 Task: Find the distance between Chicago and Indiana Dunes National Park.
Action: Mouse moved to (244, 59)
Screenshot: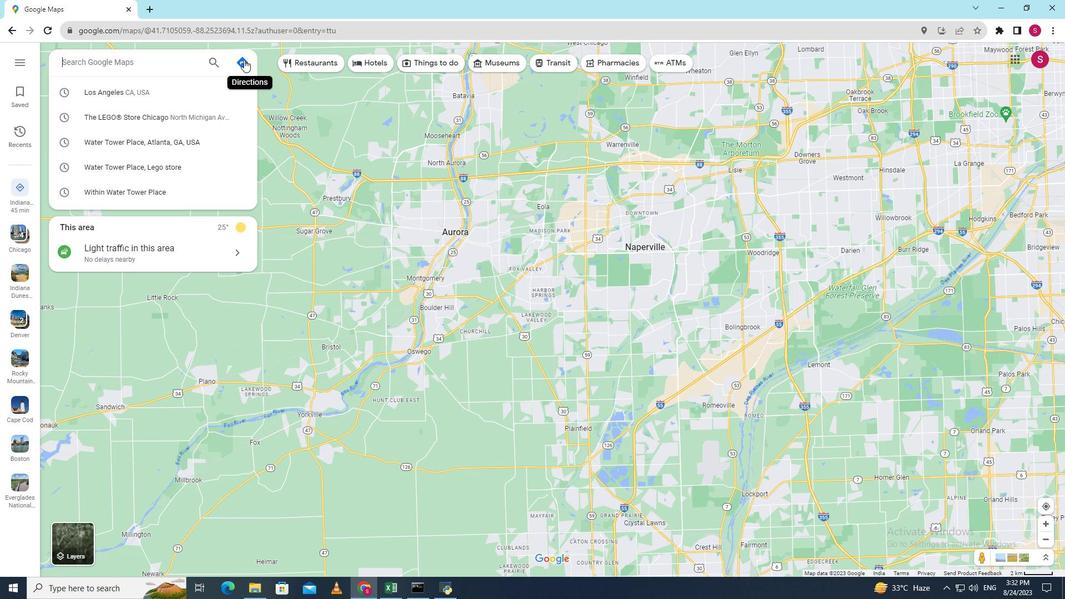 
Action: Mouse pressed left at (244, 59)
Screenshot: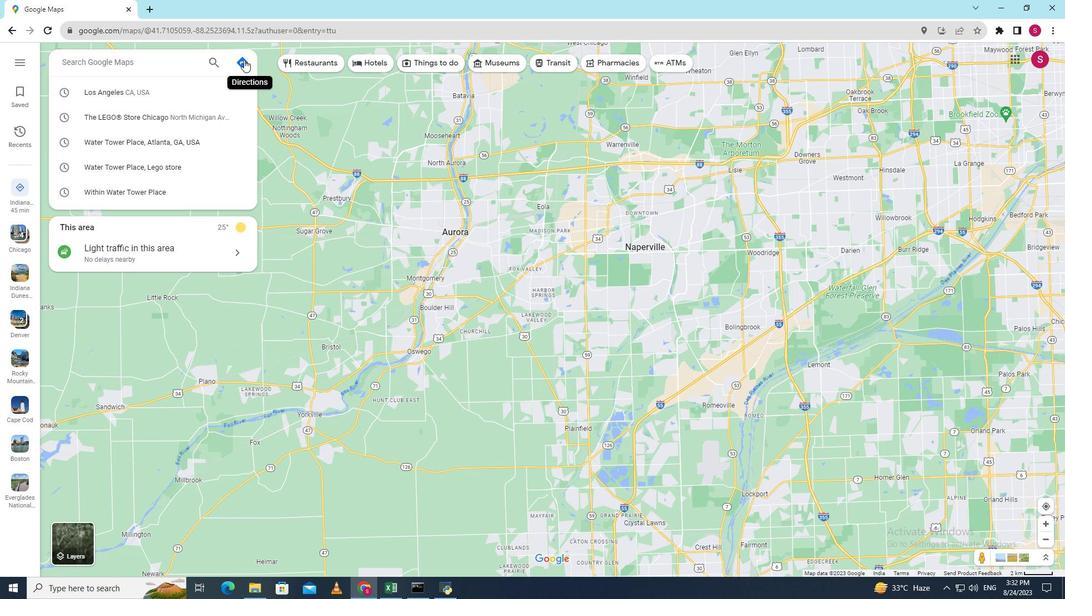 
Action: Mouse moved to (205, 105)
Screenshot: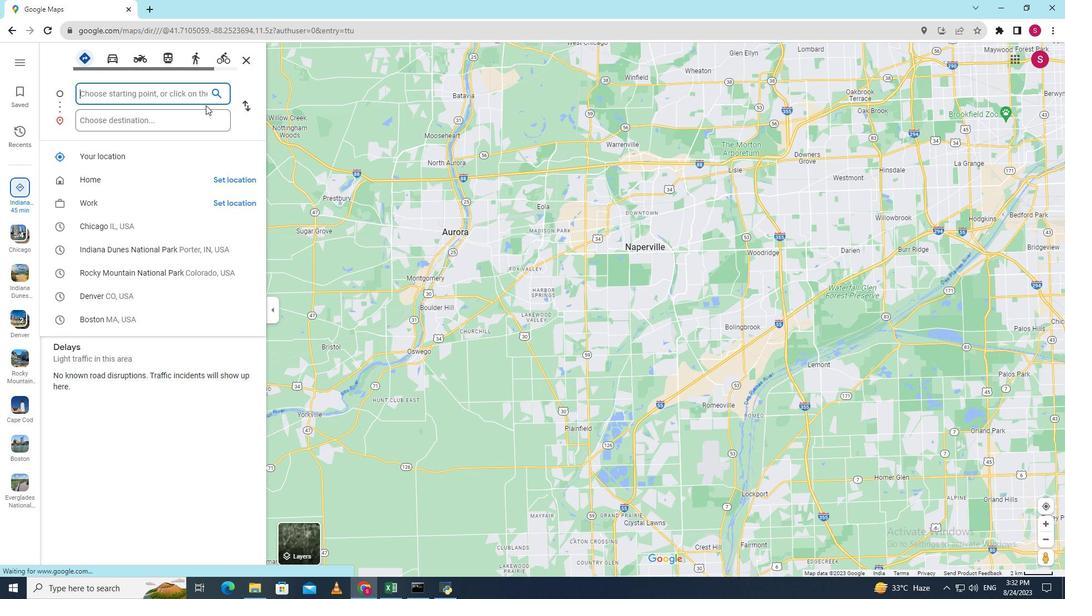 
Action: Key pressed <Key.shift>
Screenshot: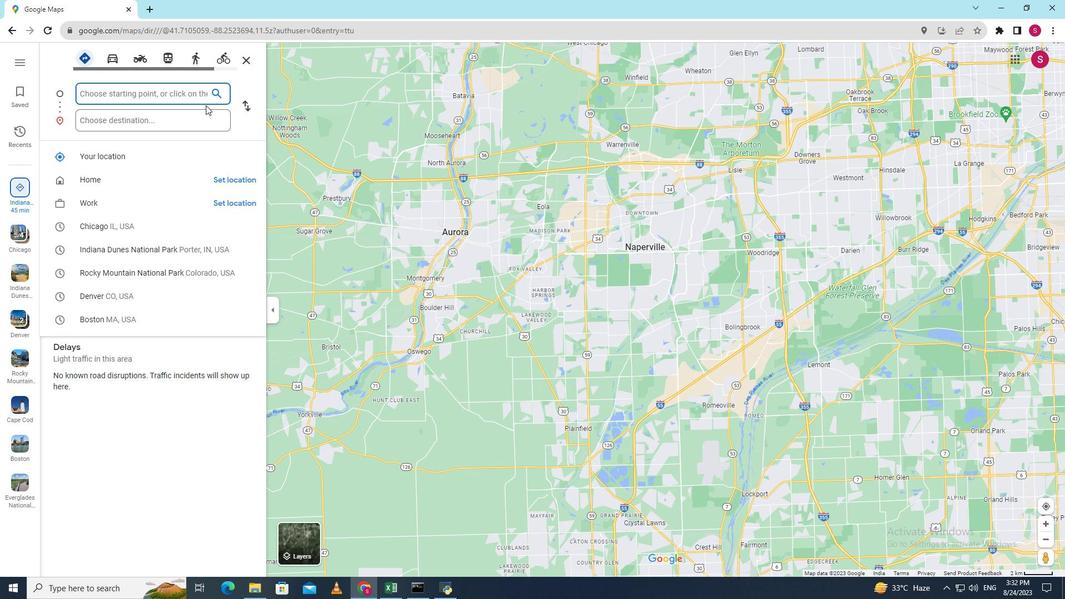 
Action: Mouse moved to (205, 104)
Screenshot: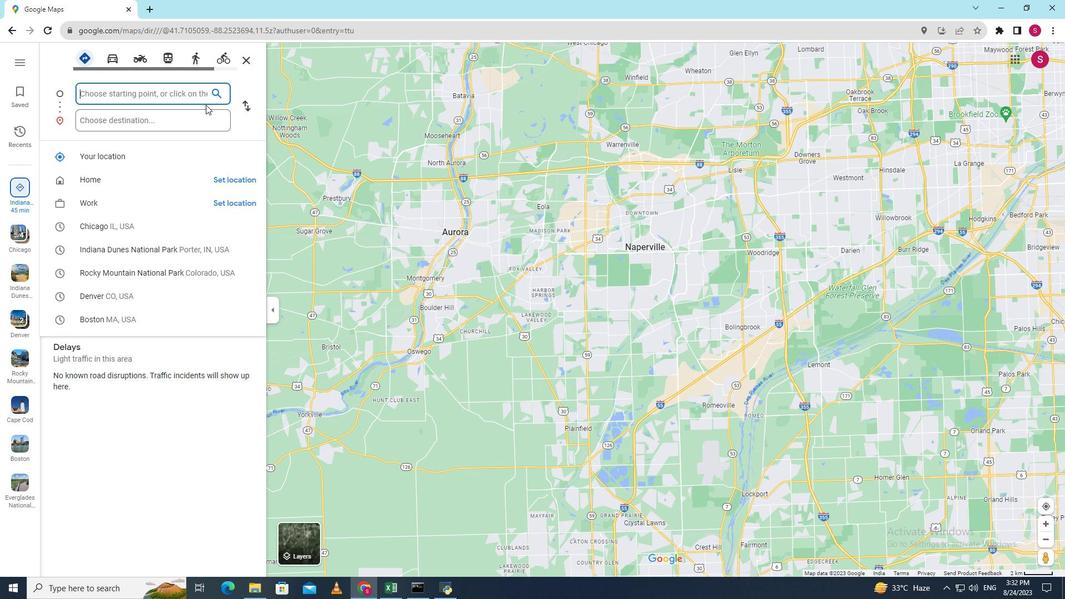 
Action: Key pressed <Key.shift><Key.shift>Chicago
Screenshot: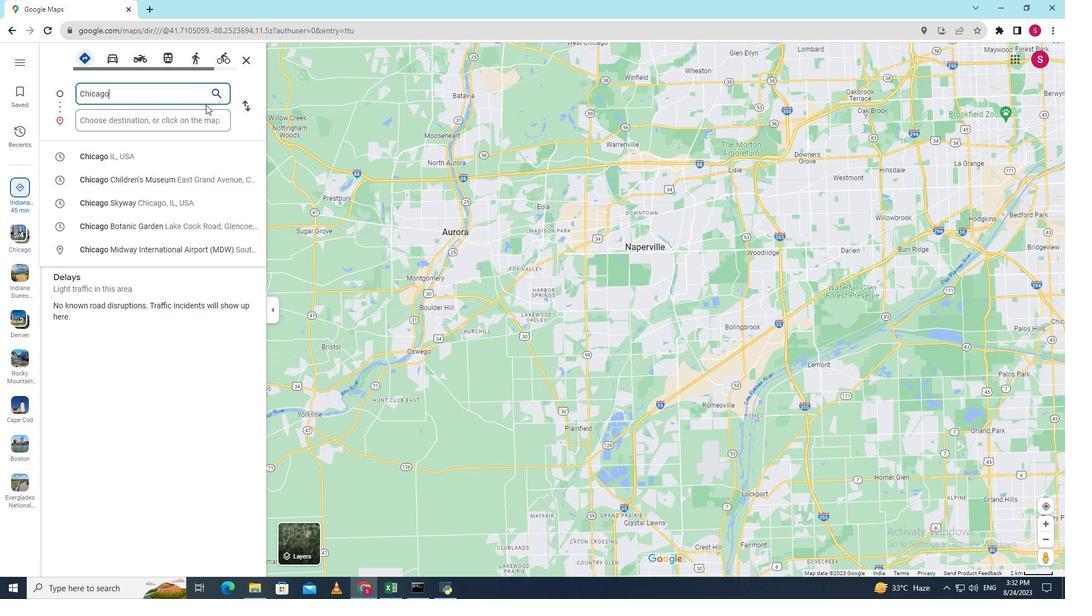 
Action: Mouse moved to (167, 121)
Screenshot: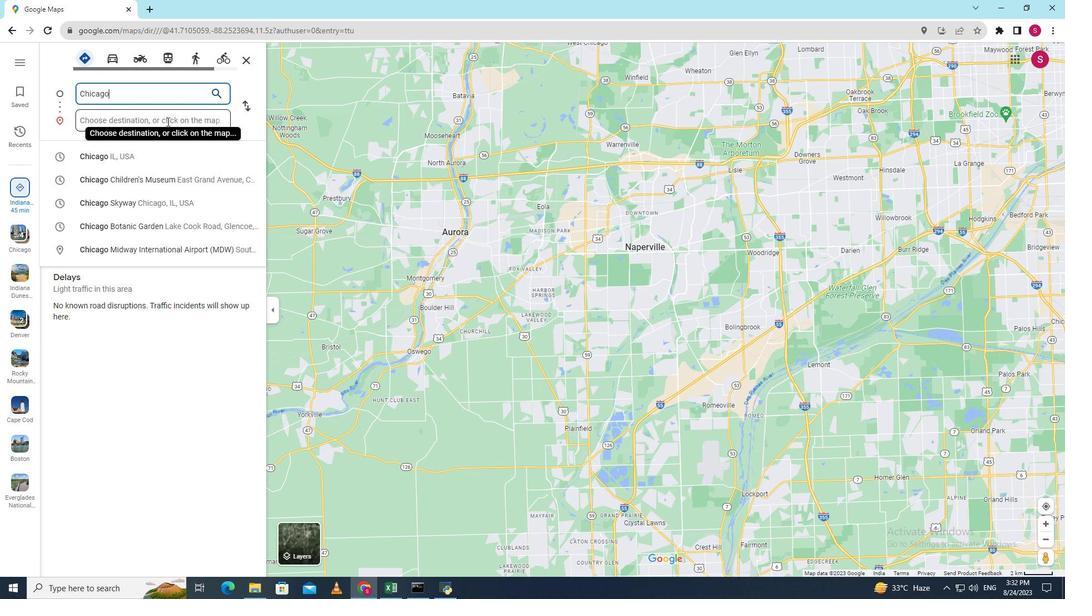 
Action: Mouse pressed left at (167, 121)
Screenshot: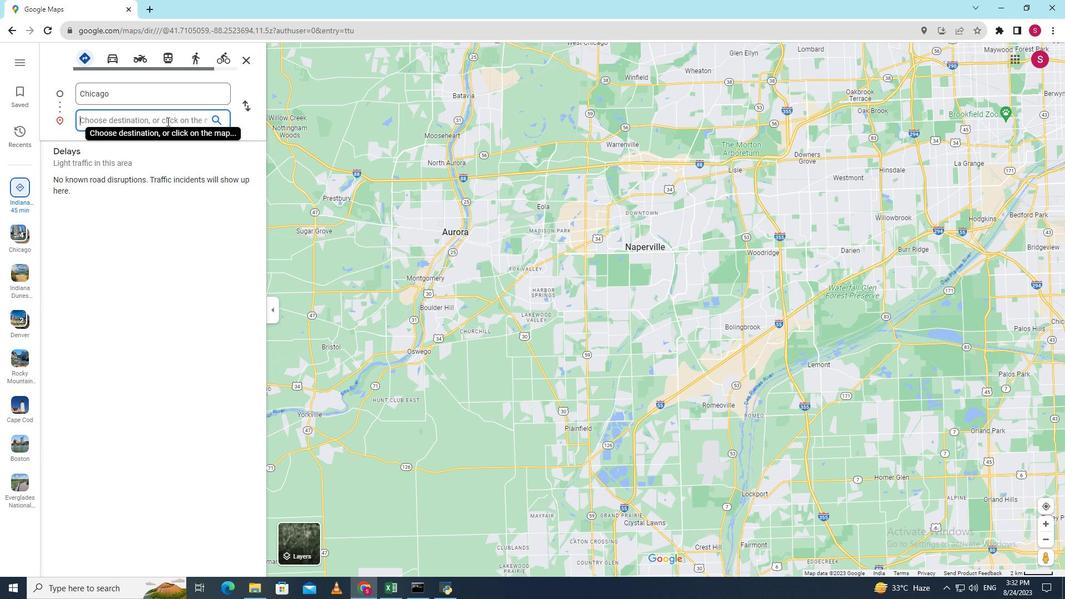 
Action: Key pressed <Key.shift><Key.shift><Key.shift><Key.shift><Key.shift>Indiana<Key.space><Key.shift><Key.shift><Key.shift><Key.shift><Key.shift><Key.shift>Dunes<Key.space><Key.shift><Key.shift><Key.shift><Key.shift><Key.shift><Key.shift><Key.shift><Key.shift><Key.shift><Key.shift><Key.shift><Key.shift><Key.shift>National<Key.space><Key.shift>Park<Key.enter>
Screenshot: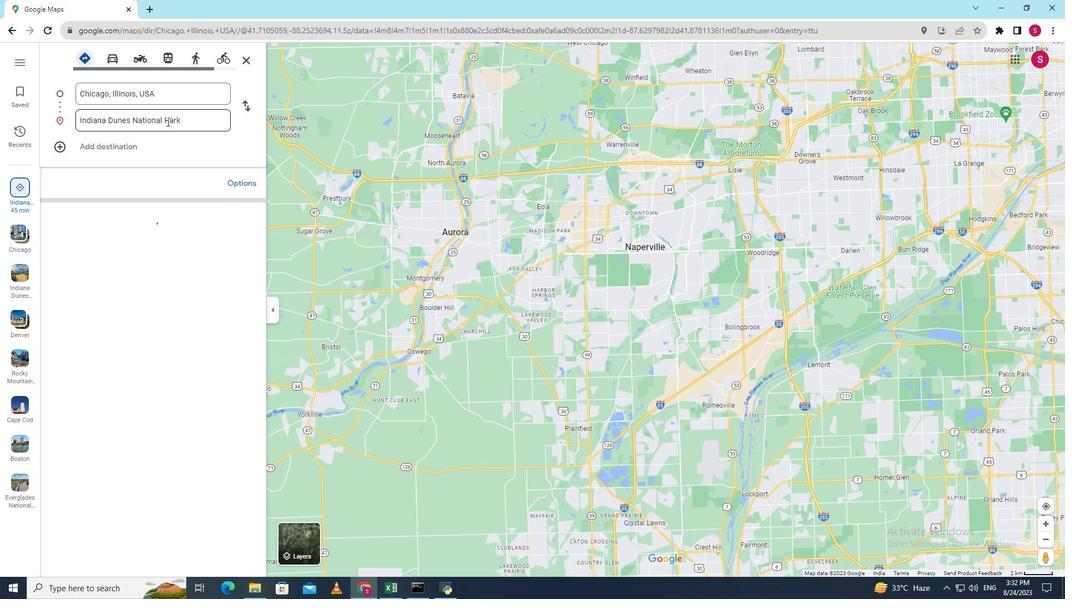 
Action: Mouse moved to (439, 141)
Screenshot: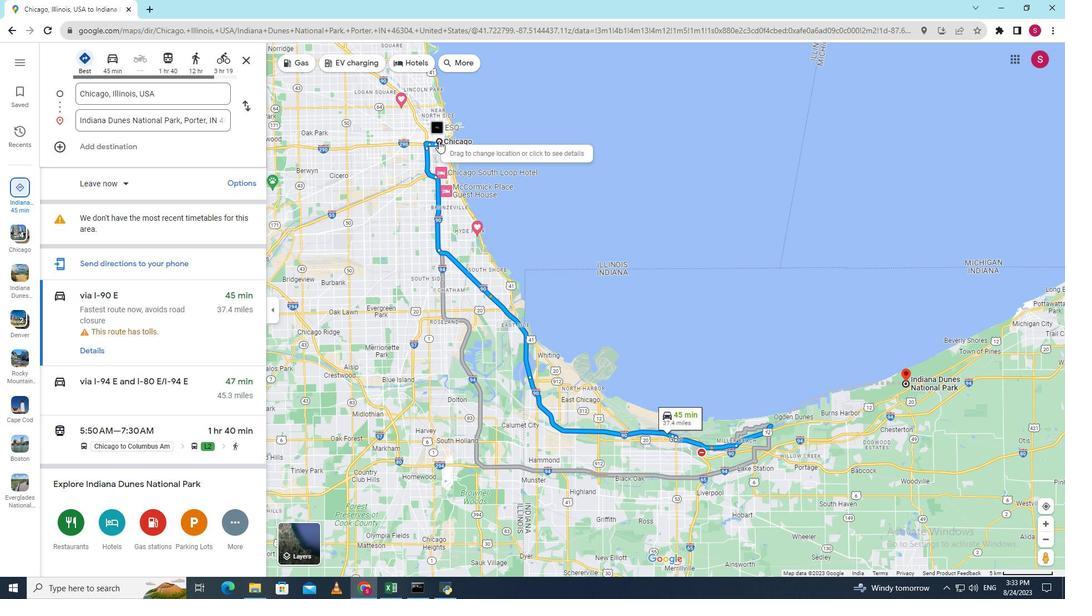 
Action: Mouse pressed right at (439, 141)
Screenshot: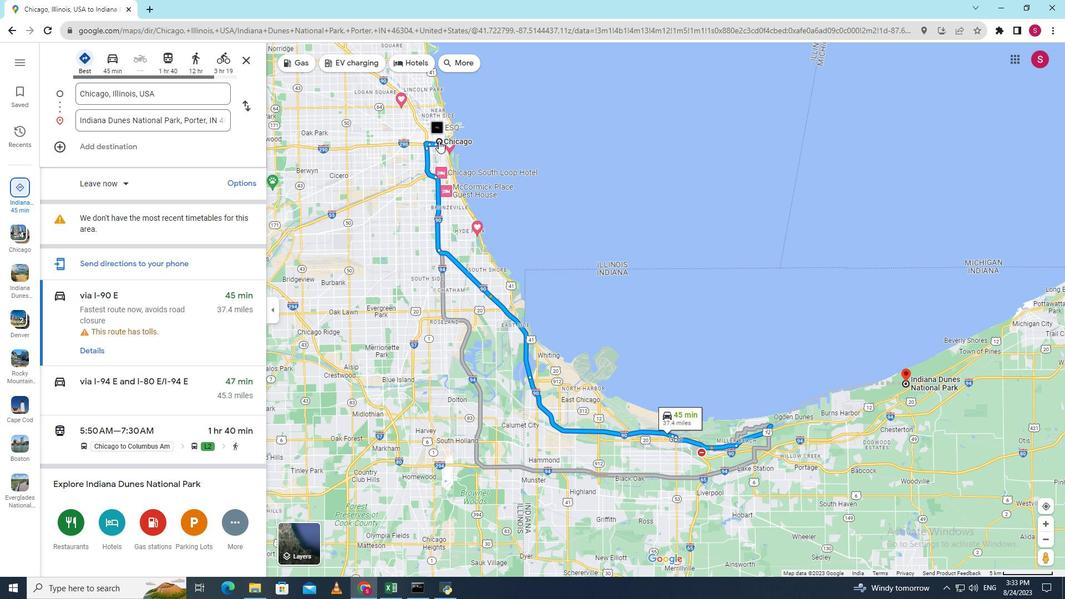 
Action: Mouse moved to (488, 226)
Screenshot: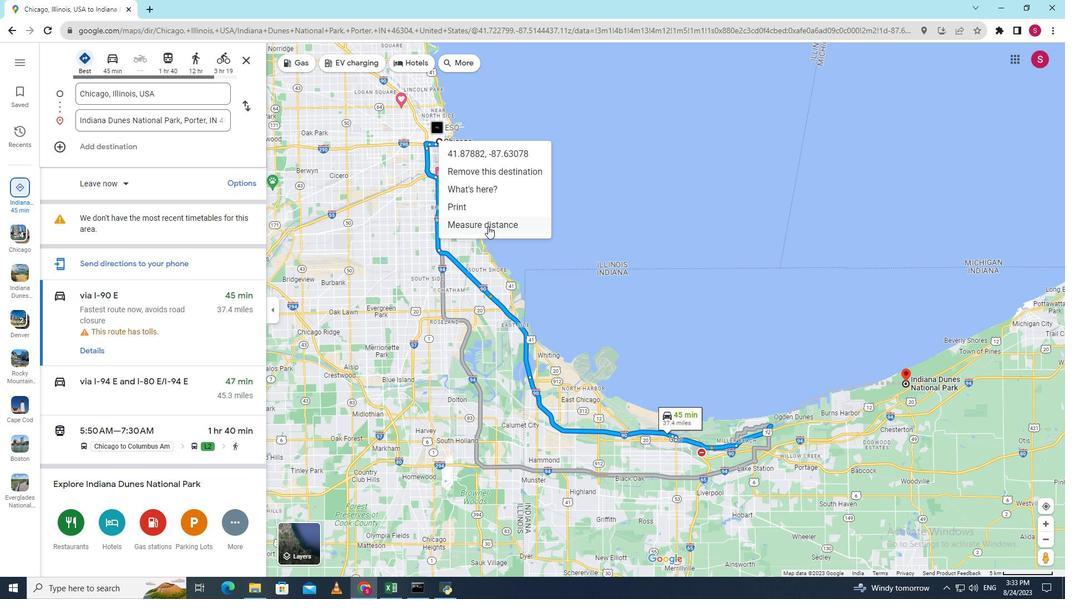 
Action: Mouse pressed left at (488, 226)
Screenshot: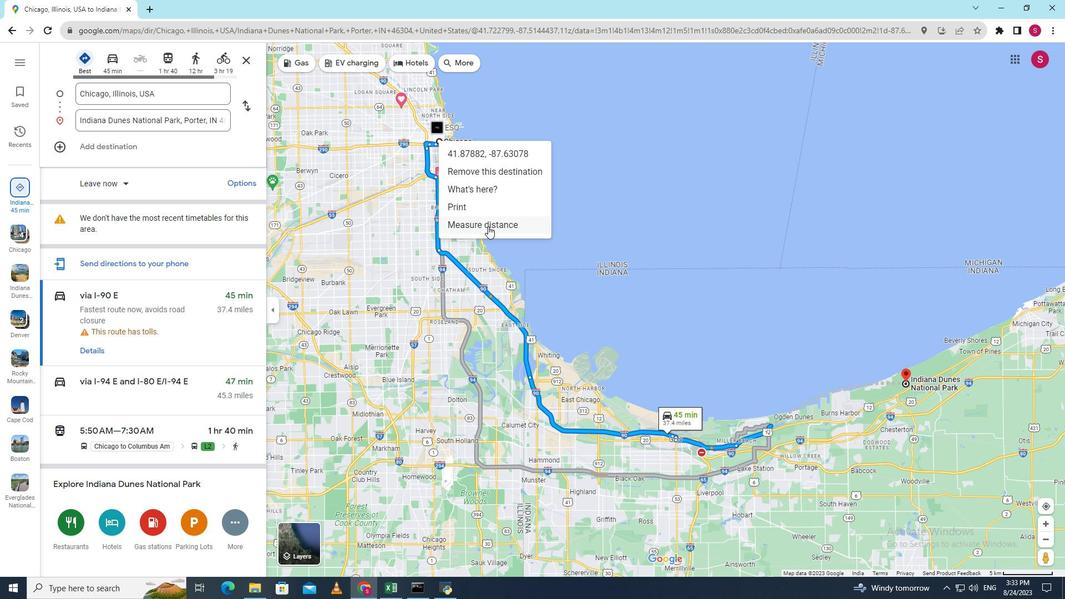 
Action: Mouse moved to (905, 384)
Screenshot: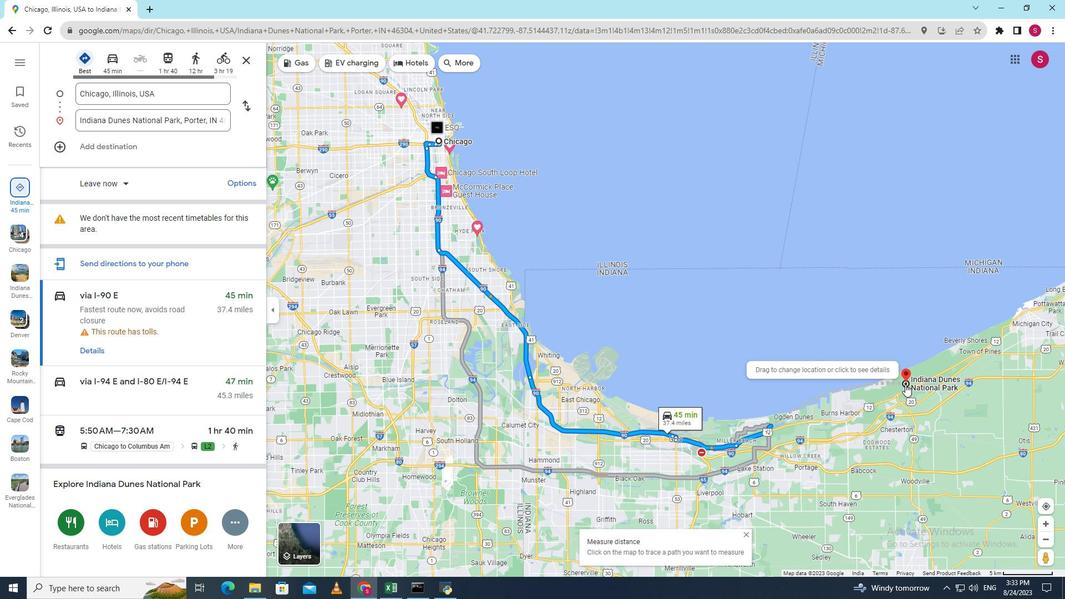 
Action: Mouse pressed right at (905, 384)
Screenshot: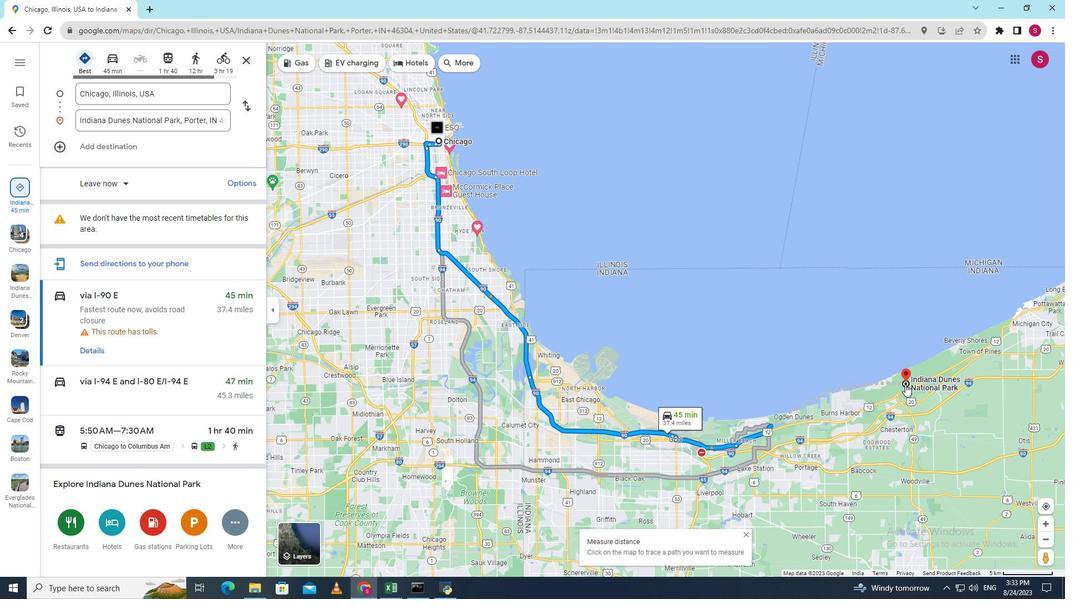 
Action: Mouse moved to (927, 467)
Screenshot: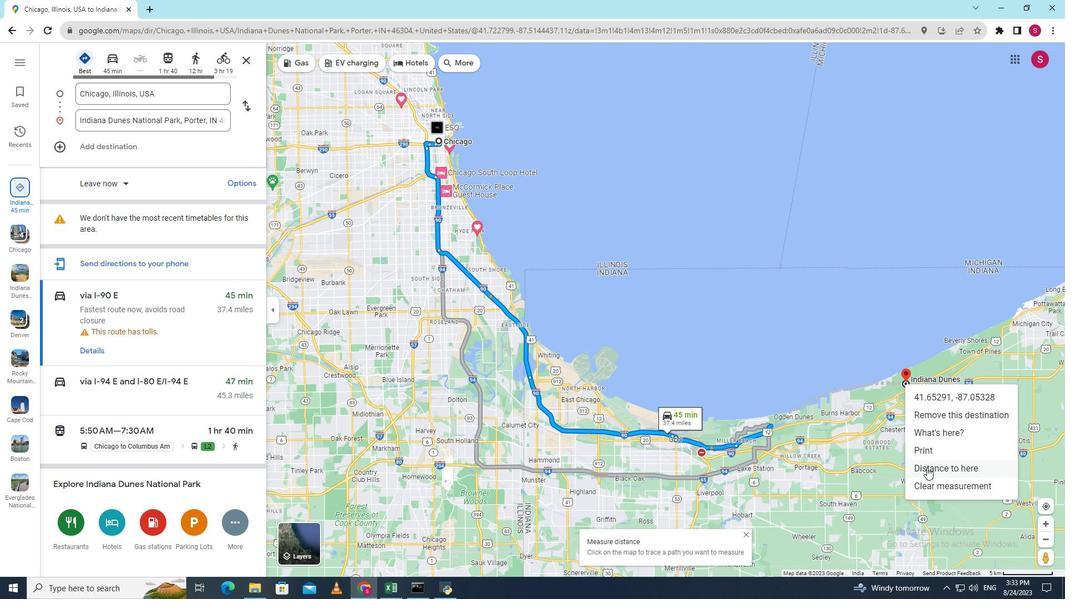
Action: Mouse pressed left at (927, 467)
Screenshot: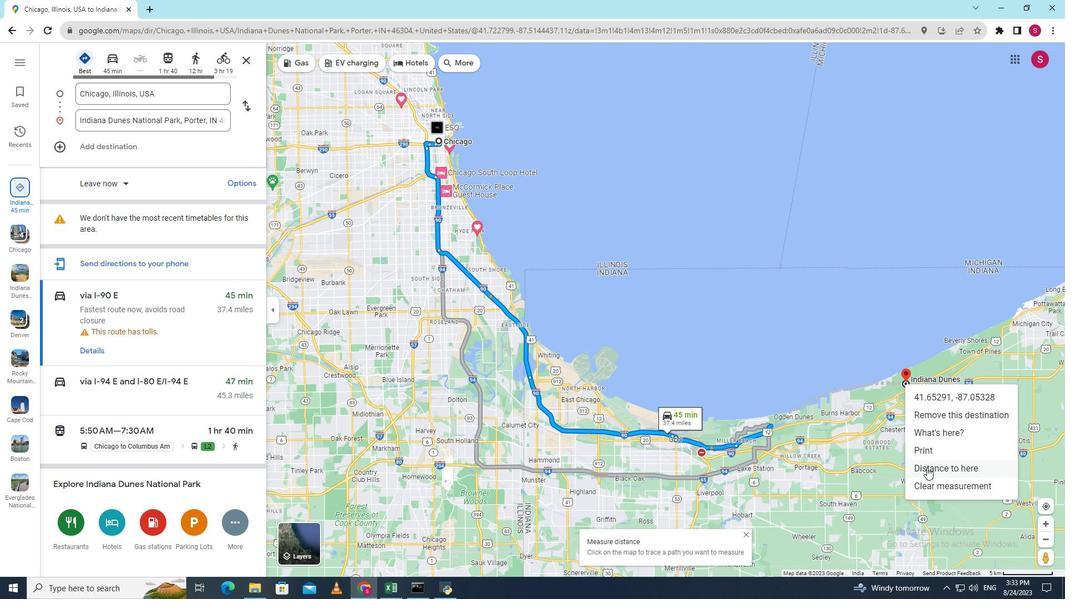 
Action: Mouse moved to (595, 550)
Screenshot: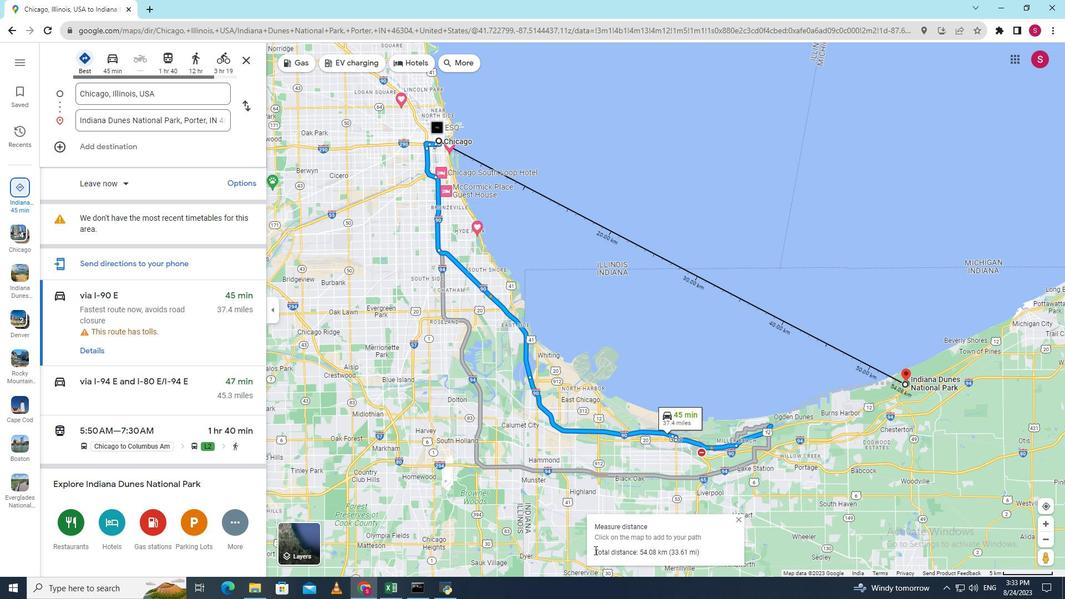 
Action: Mouse pressed left at (595, 550)
Screenshot: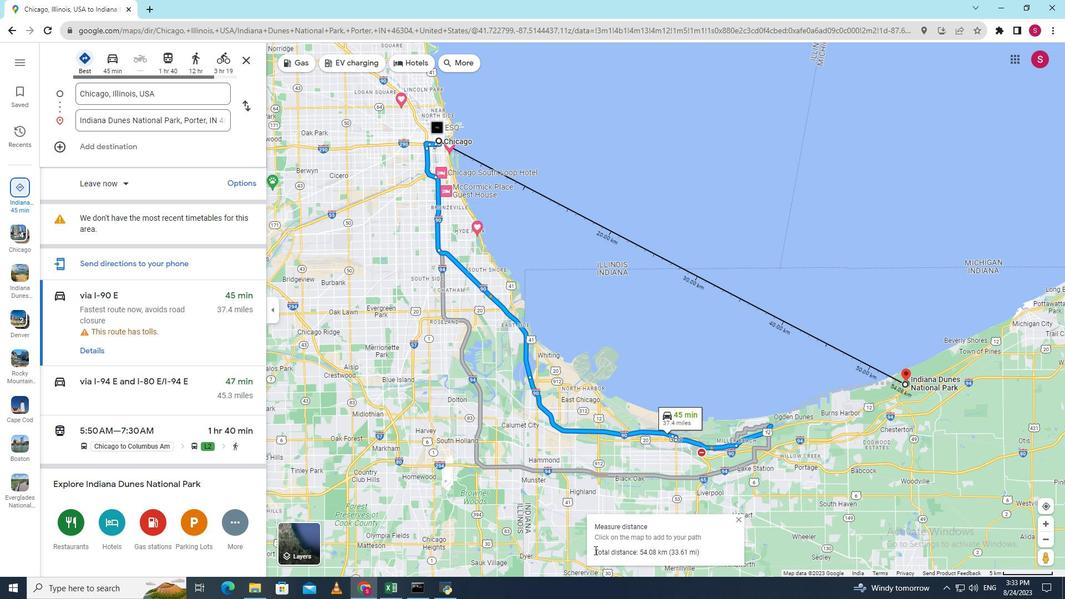 
Action: Mouse moved to (718, 552)
Screenshot: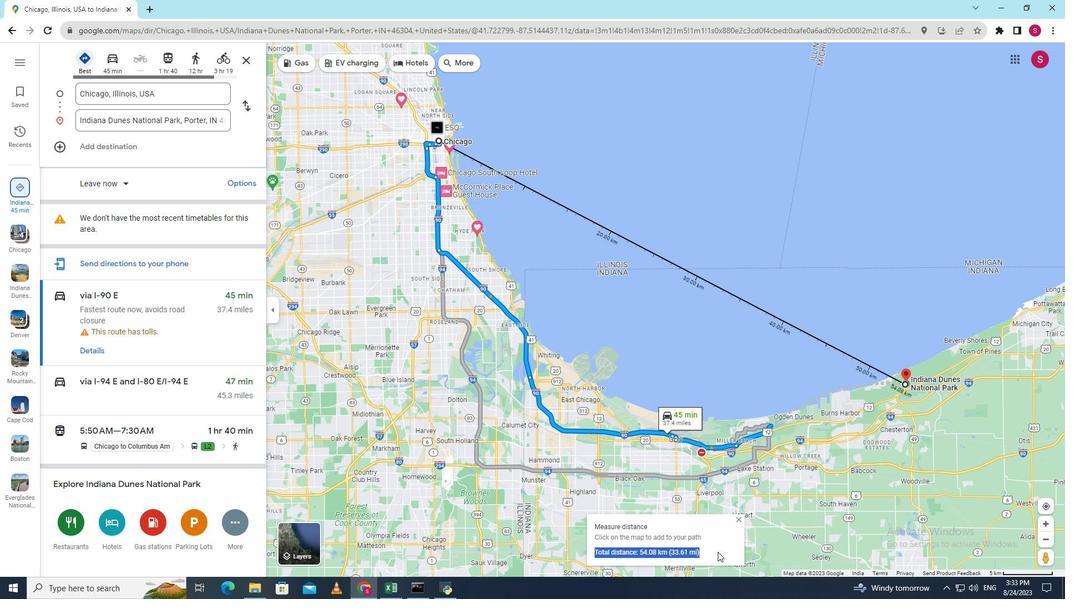 
